 Task: Change the description text to numbered list.
Action: Mouse moved to (457, 308)
Screenshot: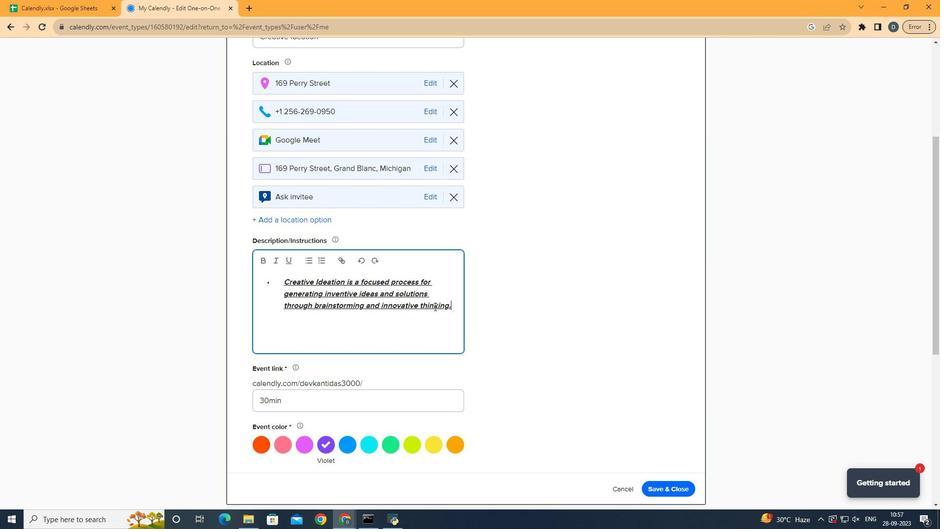 
Action: Mouse pressed left at (457, 308)
Screenshot: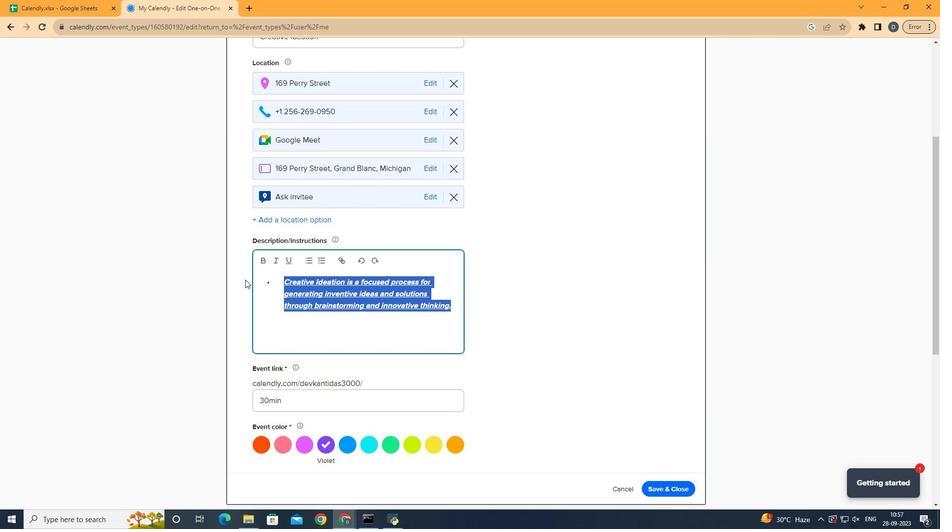 
Action: Mouse moved to (324, 258)
Screenshot: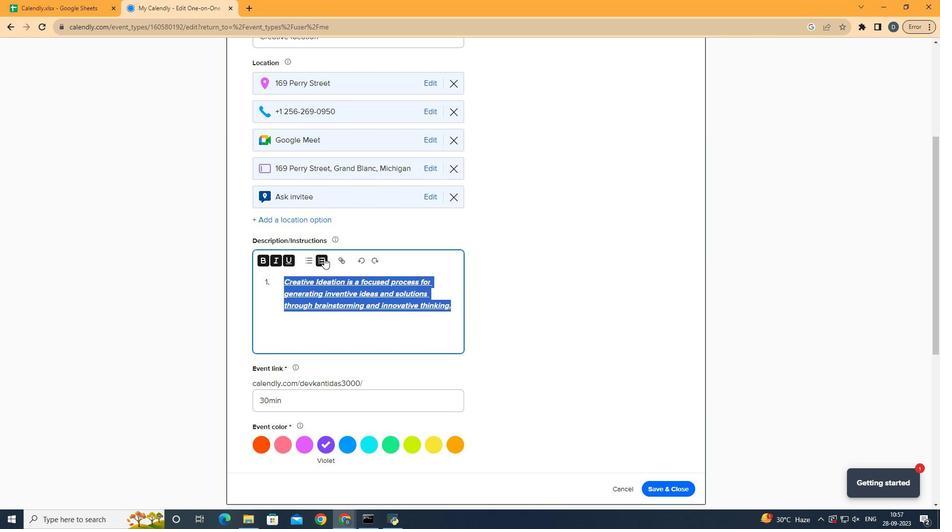 
Action: Mouse pressed left at (324, 258)
Screenshot: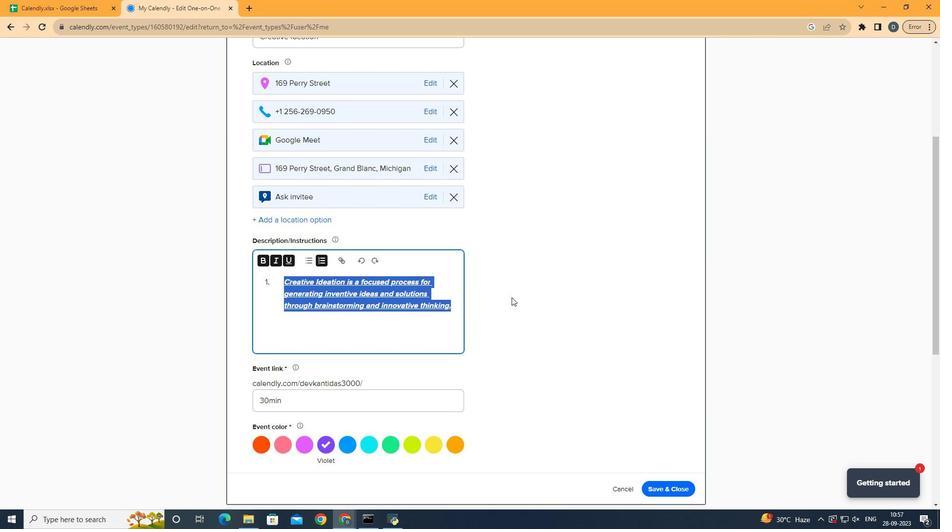 
Action: Mouse moved to (539, 295)
Screenshot: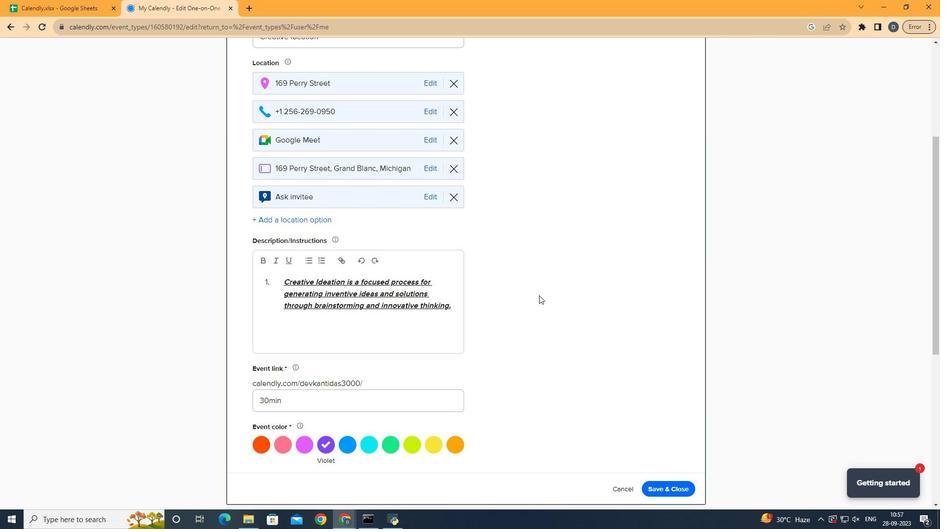 
Action: Mouse pressed left at (539, 295)
Screenshot: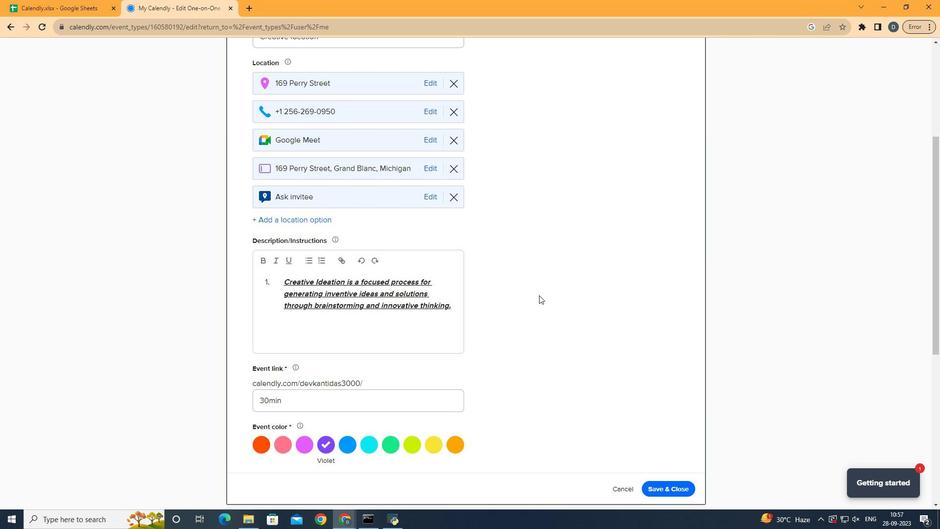 
